 Task: Change theme to Solarized Light.
Action: Mouse moved to (399, 254)
Screenshot: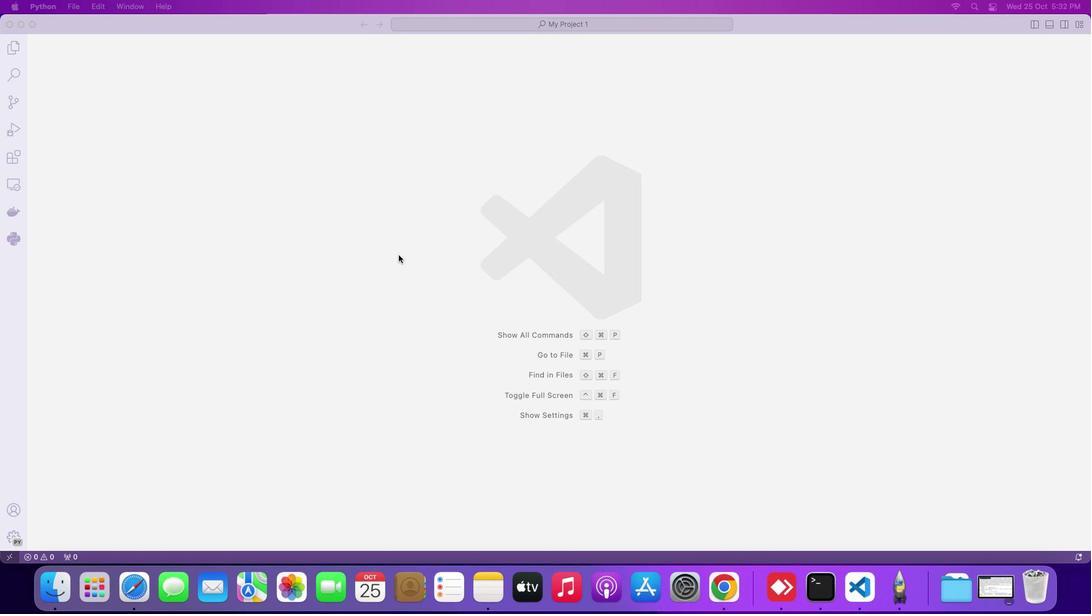 
Action: Mouse pressed left at (399, 254)
Screenshot: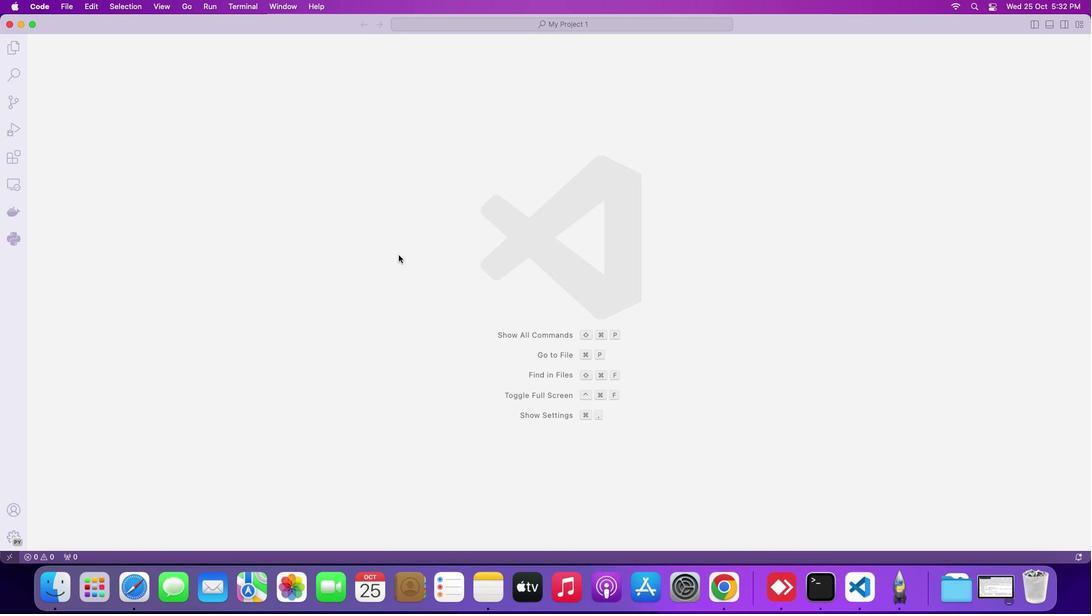 
Action: Mouse moved to (39, 3)
Screenshot: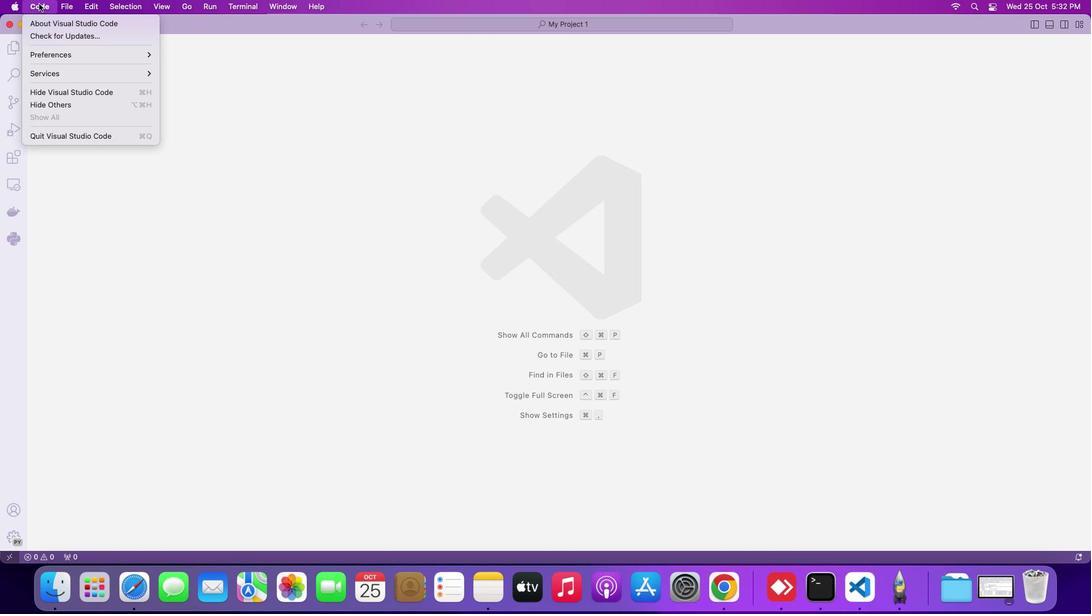 
Action: Mouse pressed left at (39, 3)
Screenshot: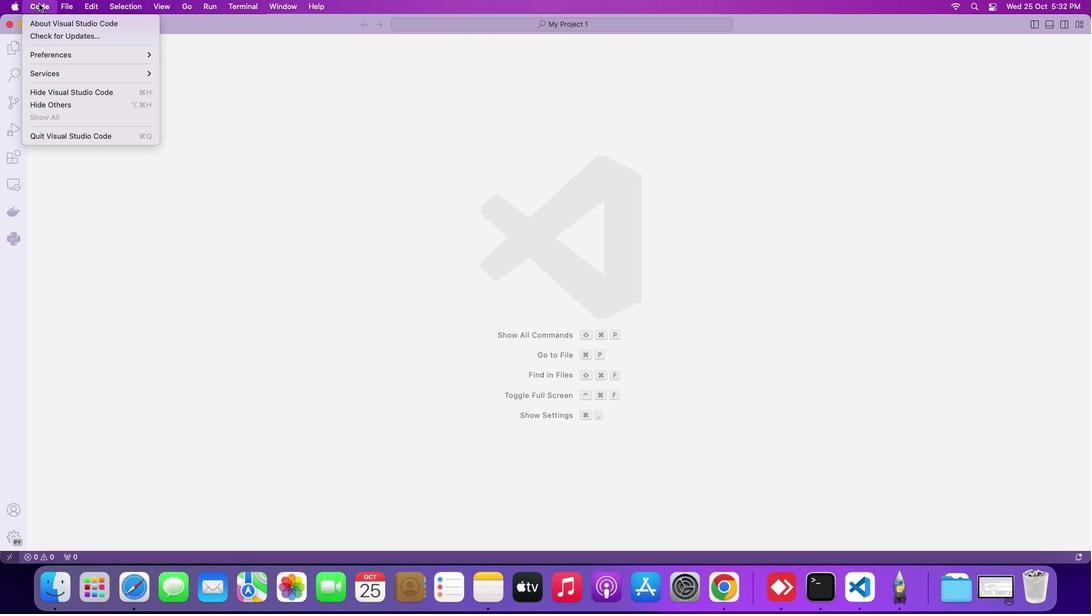 
Action: Mouse moved to (325, 134)
Screenshot: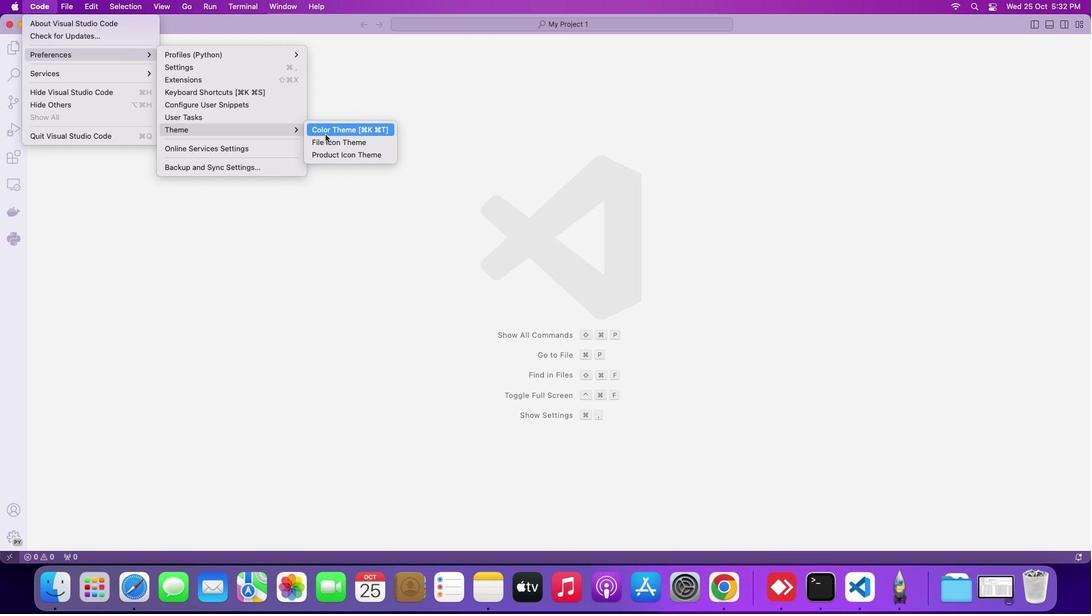 
Action: Mouse pressed left at (325, 134)
Screenshot: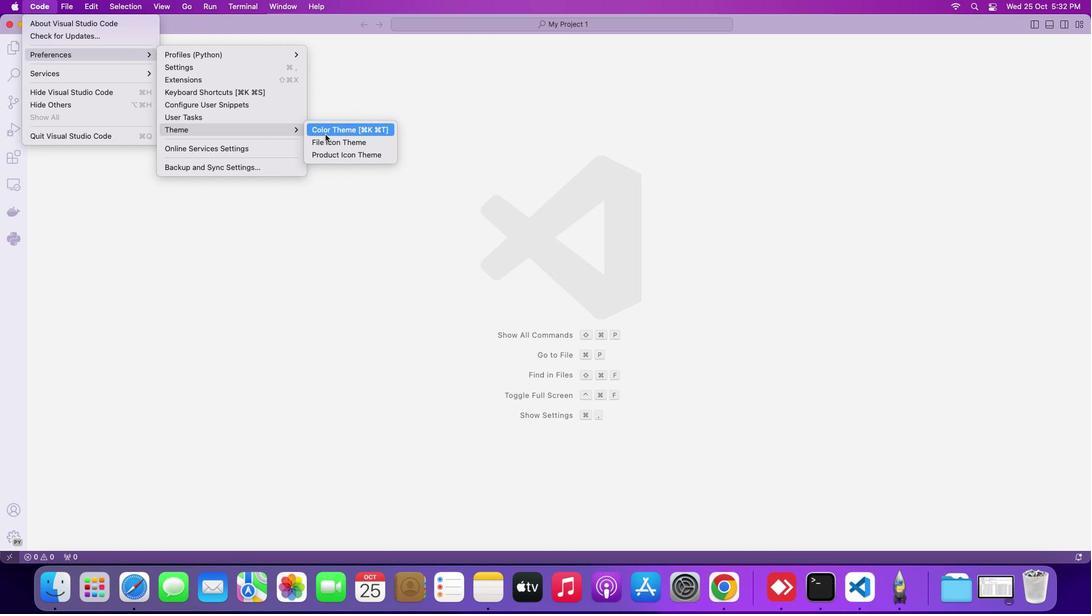 
Action: Mouse moved to (407, 112)
Screenshot: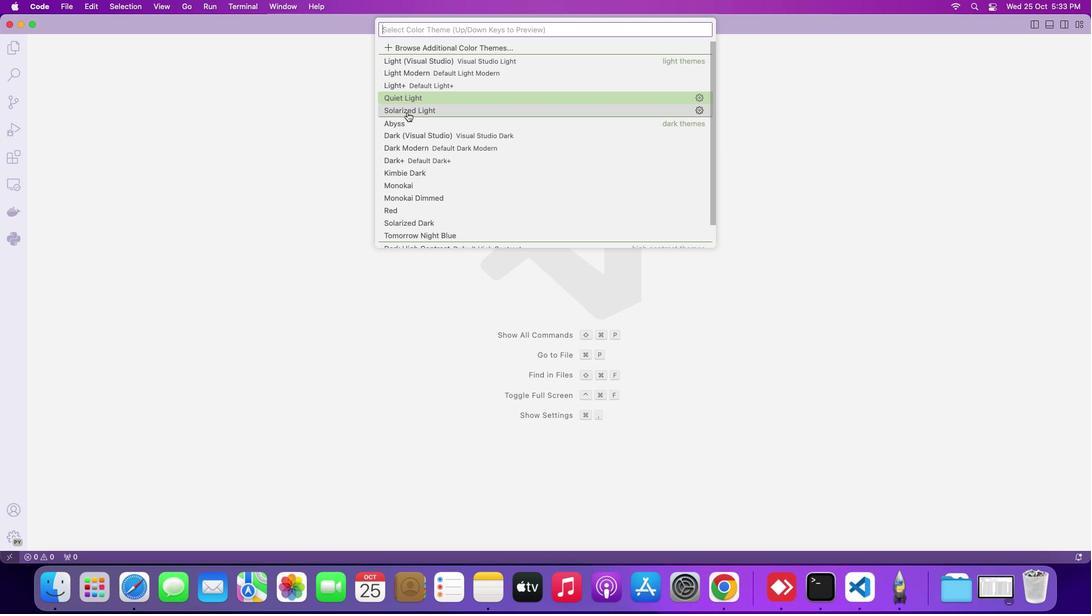 
Action: Mouse pressed left at (407, 112)
Screenshot: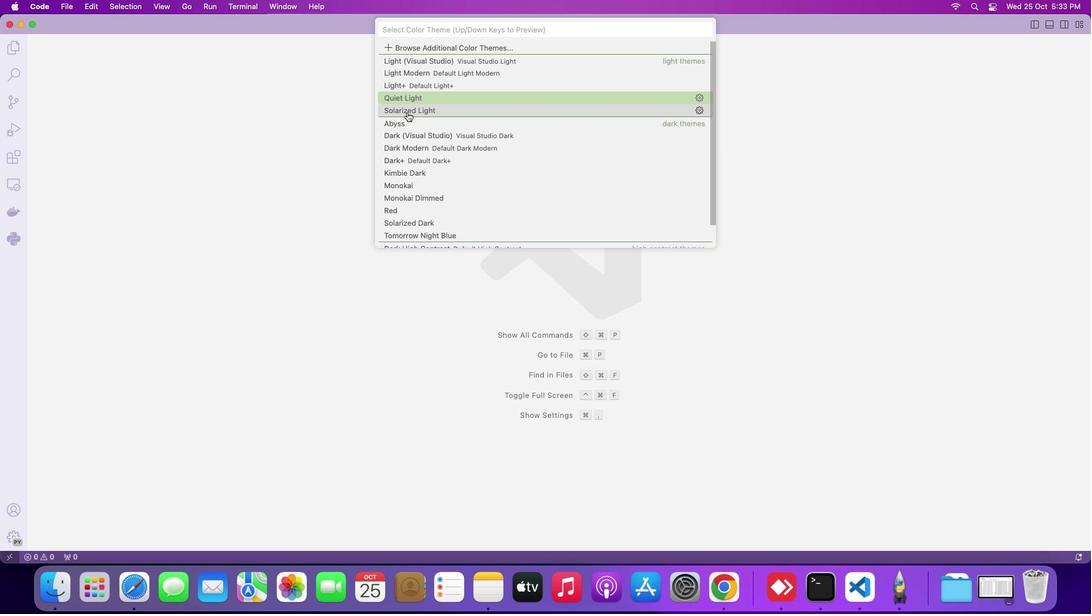 
